 Task: Upload any file by the user
Action: Mouse scrolled (242, 187) with delta (0, 0)
Screenshot: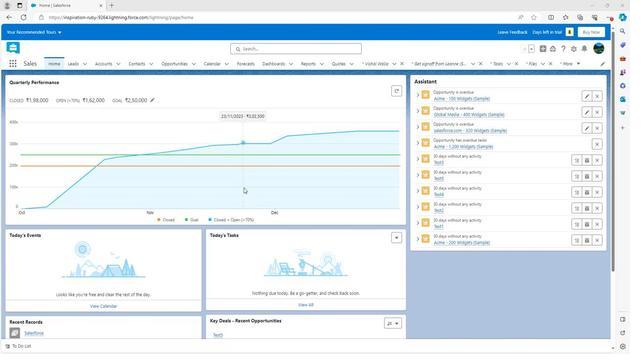 
Action: Mouse scrolled (242, 187) with delta (0, 0)
Screenshot: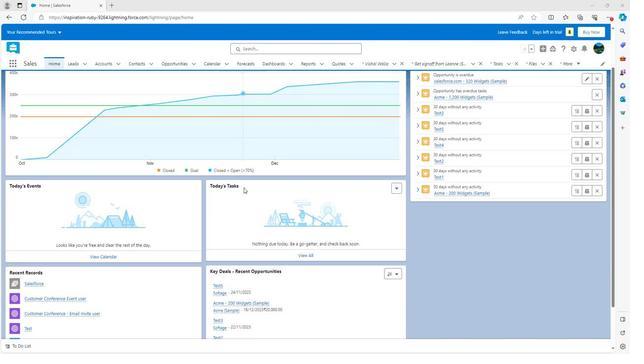 
Action: Mouse scrolled (242, 187) with delta (0, 0)
Screenshot: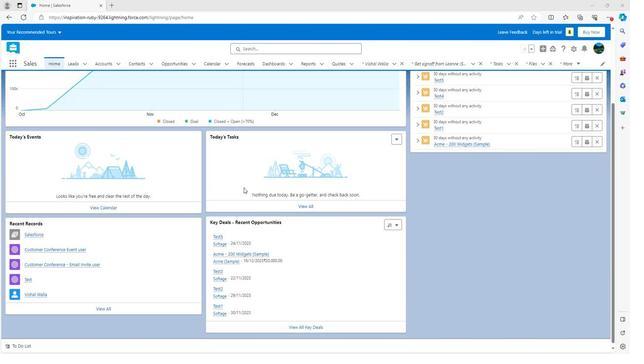 
Action: Mouse scrolled (242, 187) with delta (0, 0)
Screenshot: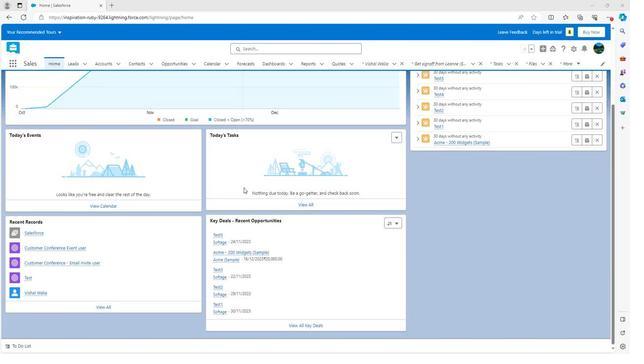 
Action: Mouse scrolled (242, 188) with delta (0, 0)
Screenshot: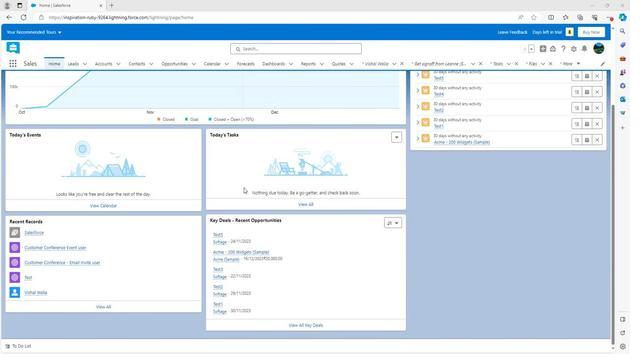
Action: Mouse scrolled (242, 188) with delta (0, 0)
Screenshot: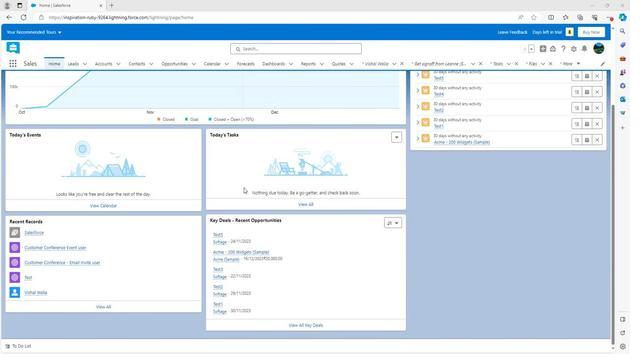 
Action: Mouse scrolled (242, 188) with delta (0, 0)
Screenshot: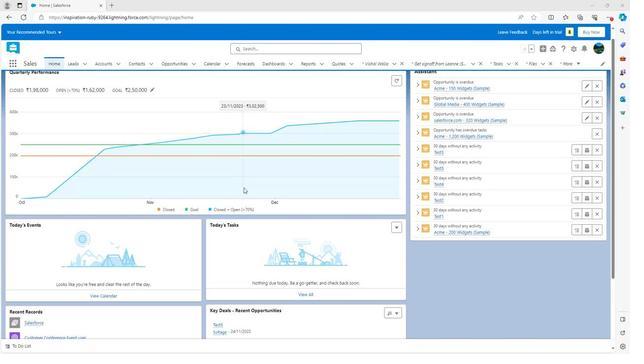 
Action: Mouse scrolled (242, 188) with delta (0, 0)
Screenshot: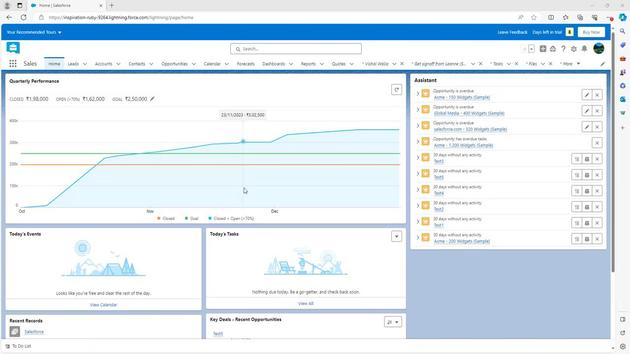 
Action: Mouse scrolled (242, 188) with delta (0, 0)
Screenshot: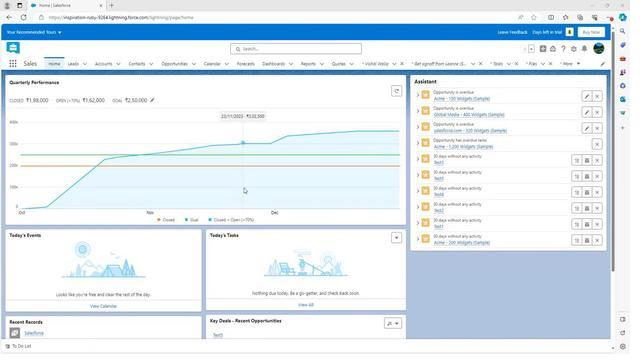 
Action: Mouse moved to (530, 64)
Screenshot: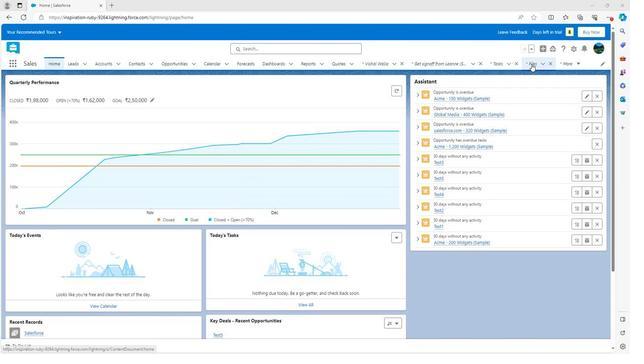
Action: Mouse pressed left at (530, 64)
Screenshot: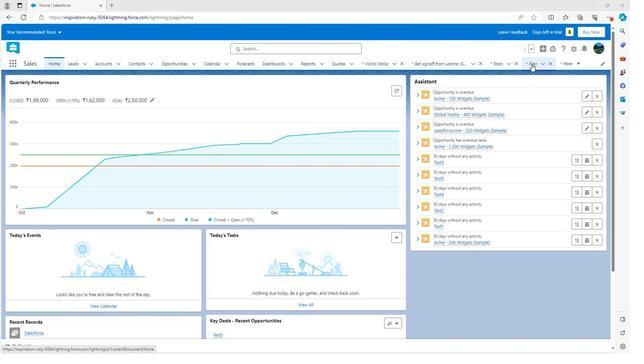 
Action: Mouse moved to (580, 83)
Screenshot: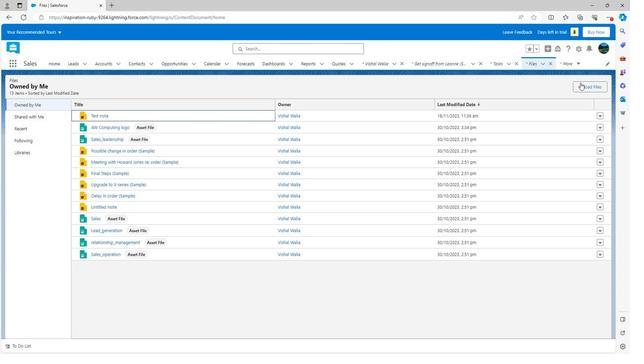 
Action: Mouse pressed left at (580, 83)
Screenshot: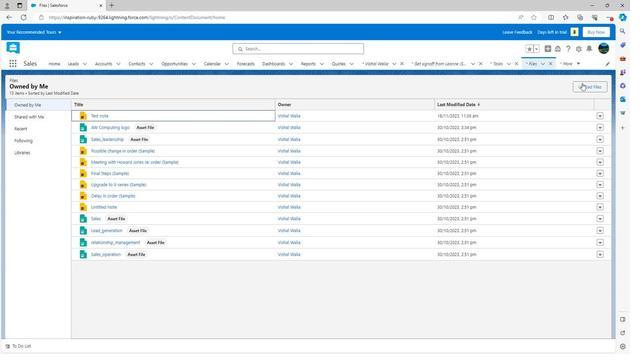 
Action: Mouse moved to (197, 152)
Screenshot: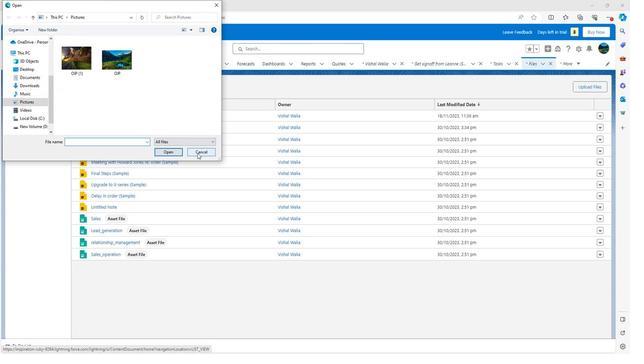 
Action: Mouse pressed left at (197, 152)
Screenshot: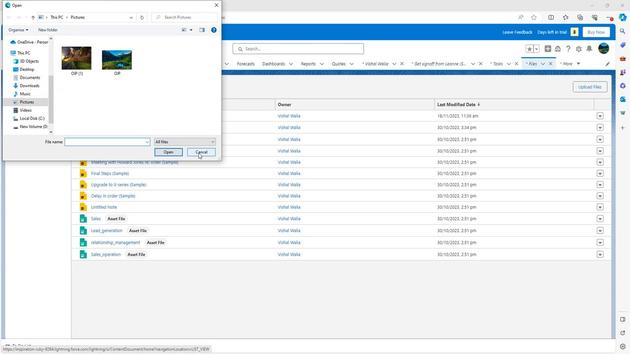 
Action: Mouse moved to (528, 263)
Screenshot: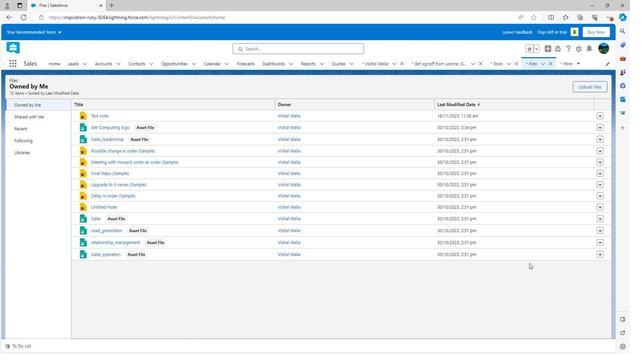 
